 Task: In the Contact  Layla.King@nyu.edu, Log Call and save with description: 'Engaged in a call with a potential client interested in our expertise.'; Select call outcome: 'Busy '; Select call Direction: Inbound; Add date: '25 September, 2023' and time 3:00:PM. Logged in from softage.1@softage.net
Action: Mouse moved to (89, 59)
Screenshot: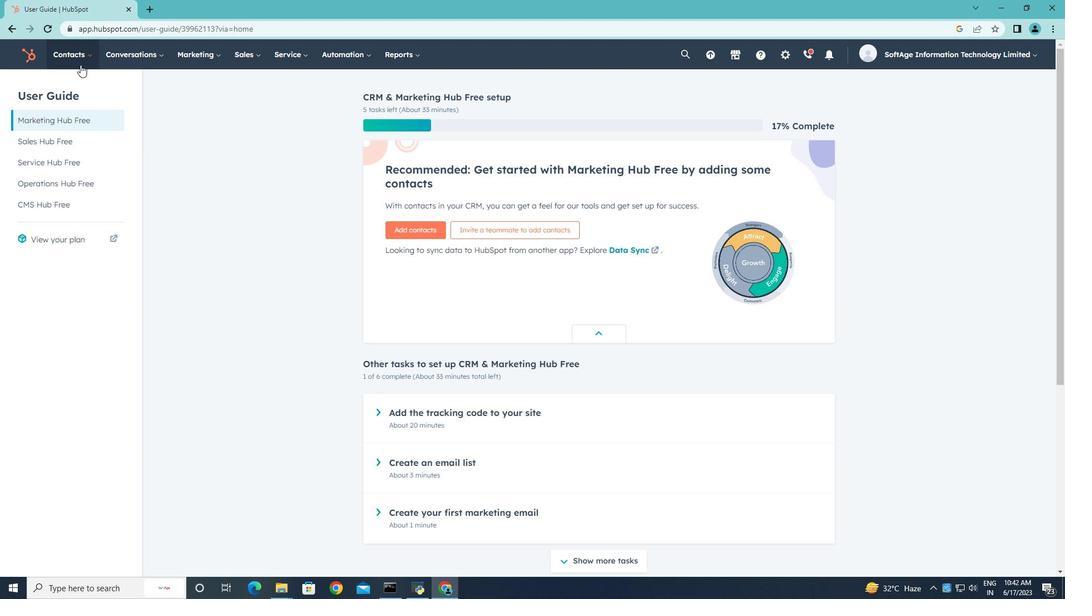 
Action: Mouse pressed left at (89, 59)
Screenshot: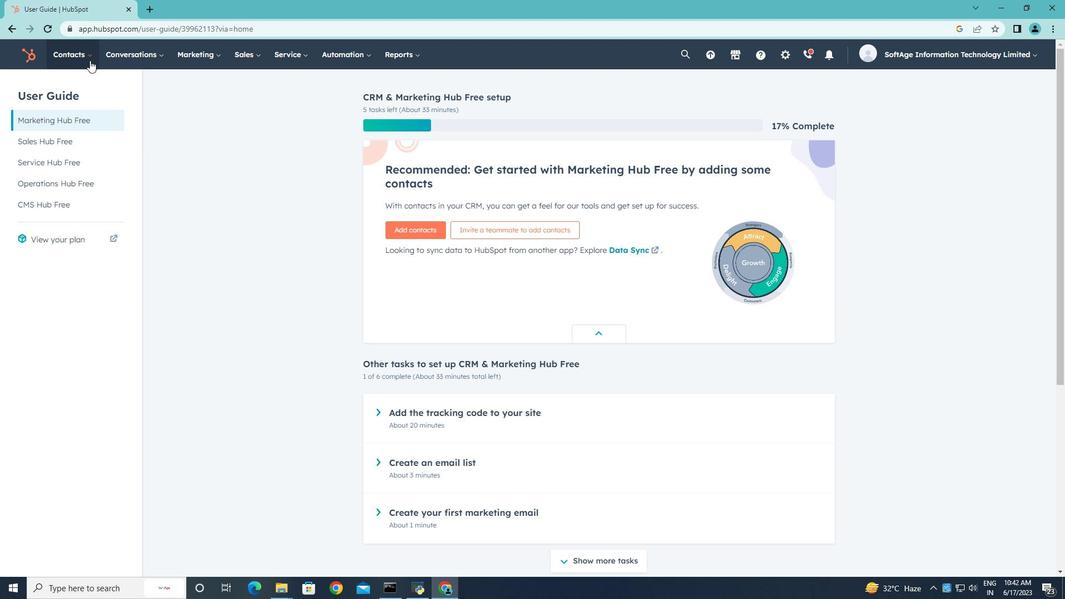 
Action: Mouse moved to (81, 91)
Screenshot: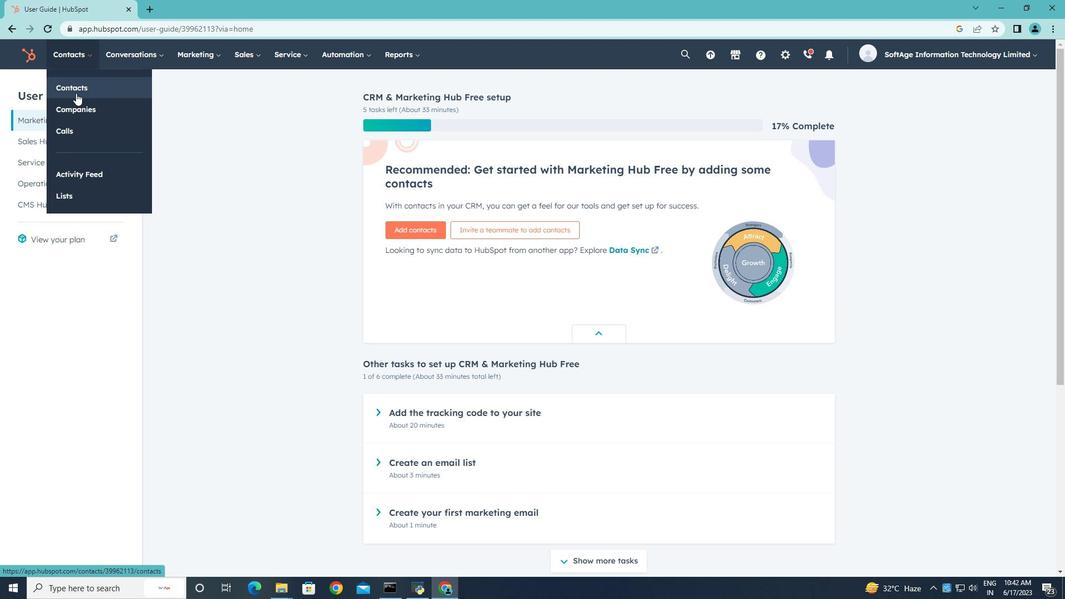 
Action: Mouse pressed left at (81, 91)
Screenshot: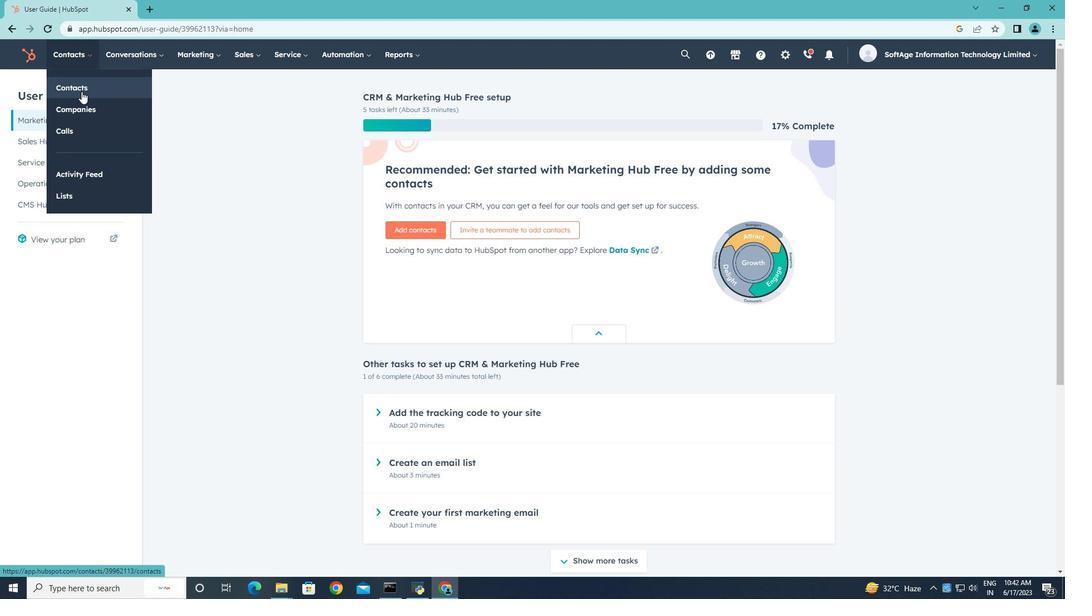 
Action: Mouse moved to (83, 181)
Screenshot: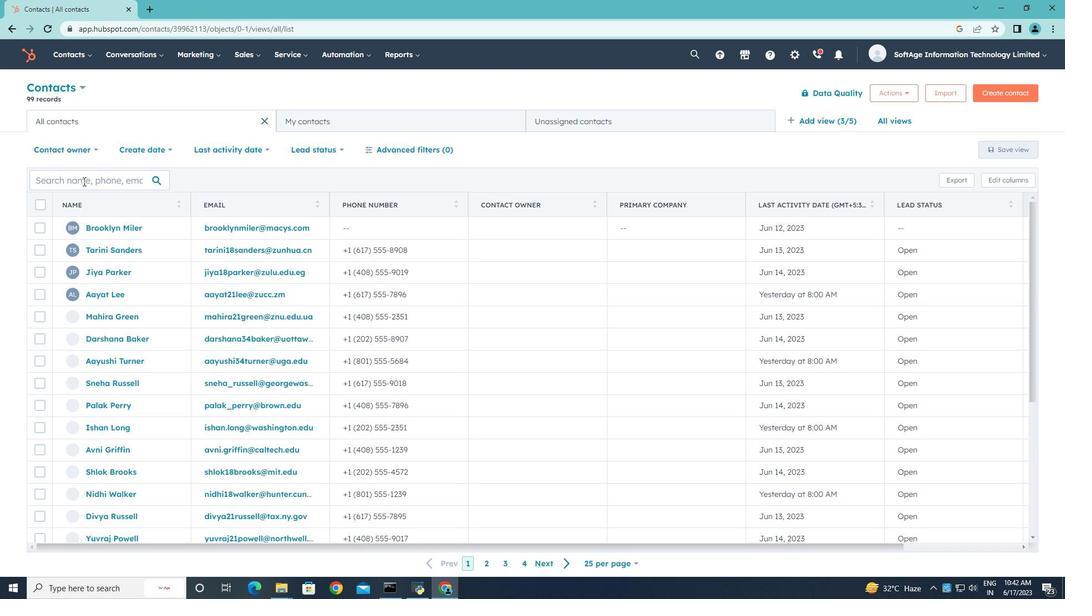 
Action: Mouse pressed left at (83, 181)
Screenshot: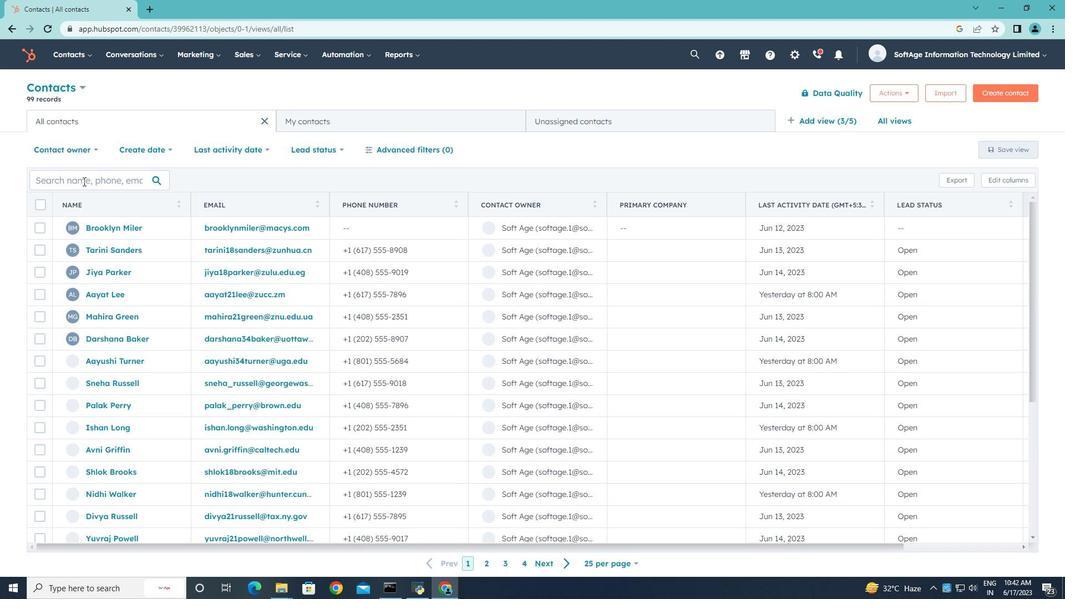 
Action: Key pressed <Key.shift>Layla<Key.shift>.<Key.shift>King<Key.shift>@nyu.edu
Screenshot: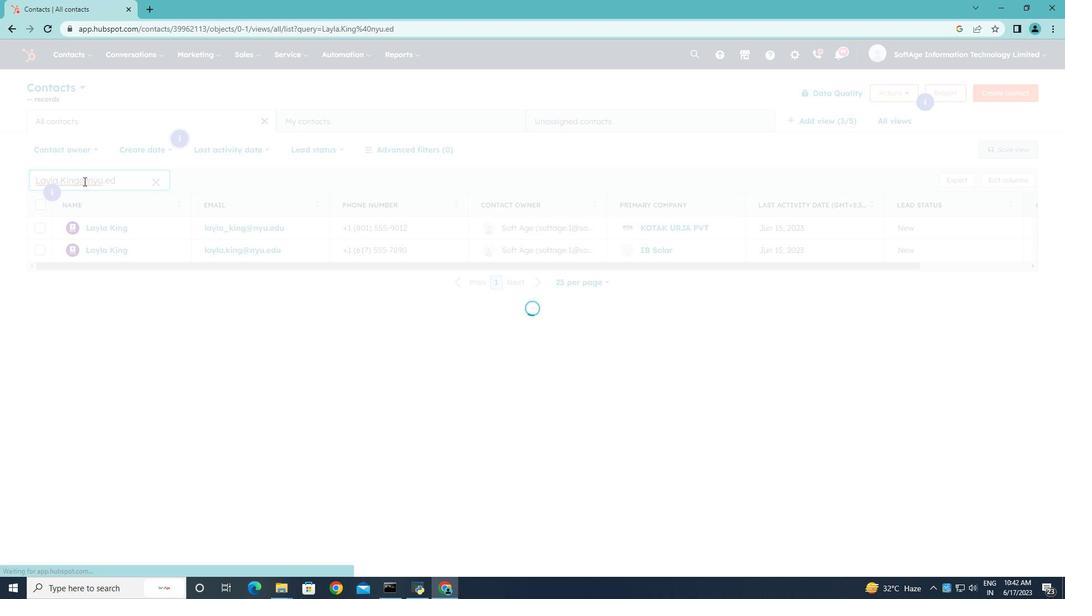 
Action: Mouse moved to (92, 250)
Screenshot: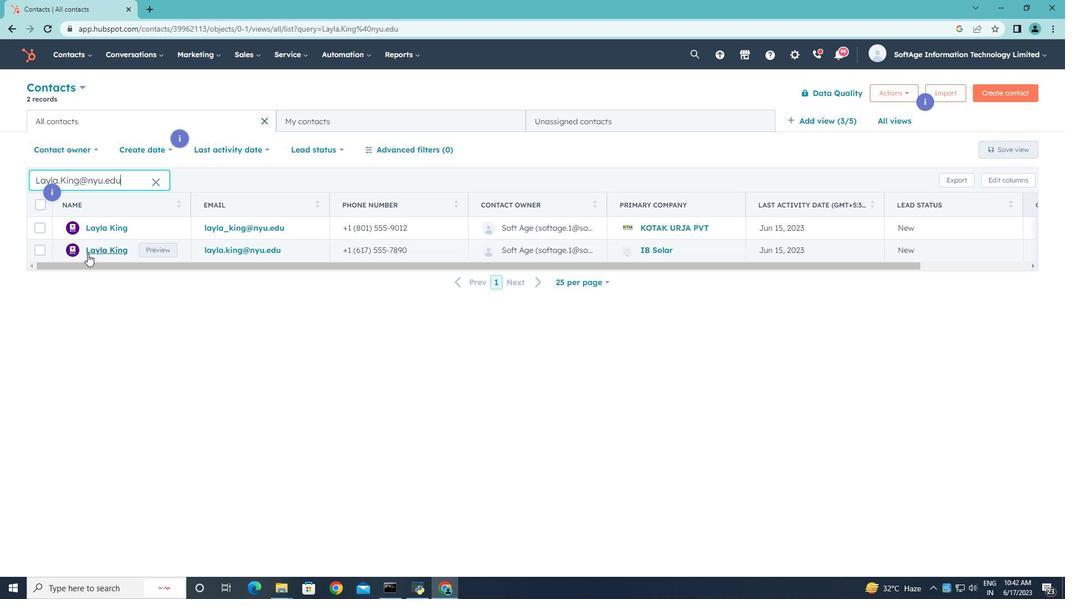 
Action: Mouse pressed left at (92, 250)
Screenshot: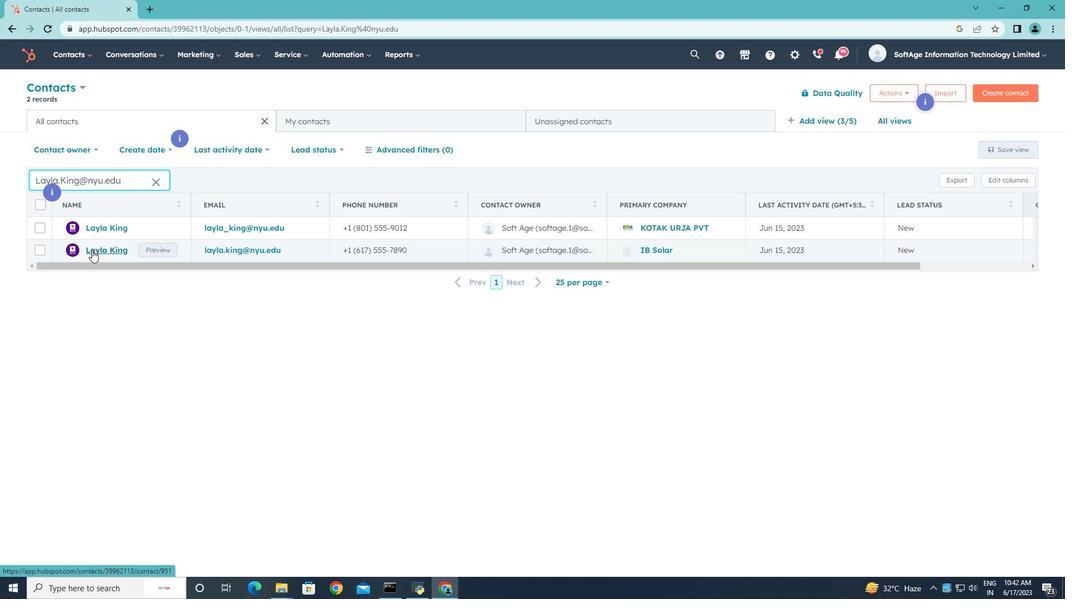 
Action: Mouse moved to (219, 191)
Screenshot: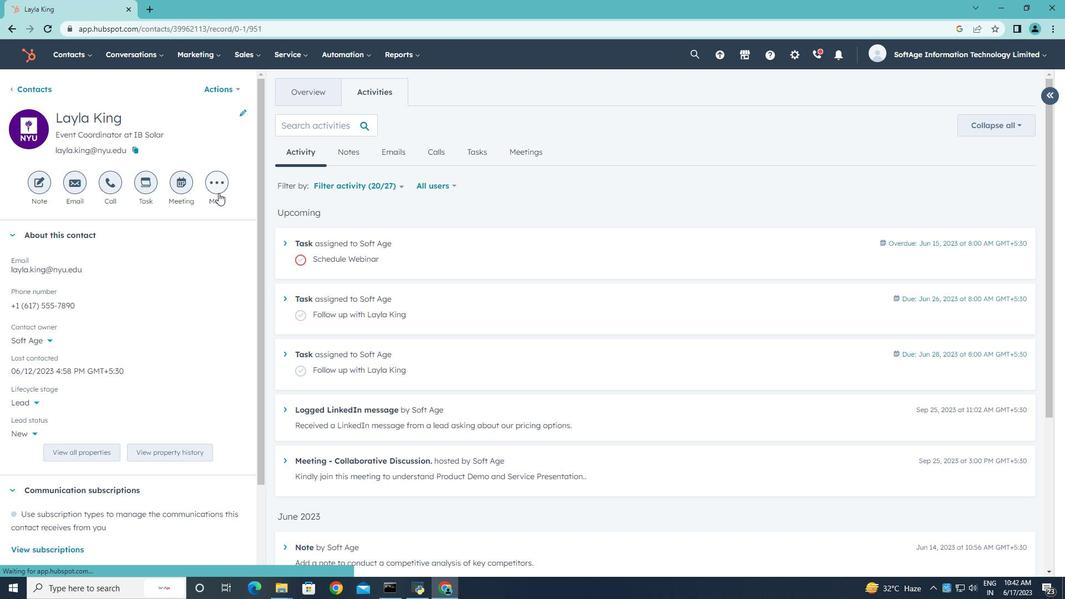 
Action: Mouse pressed left at (219, 191)
Screenshot: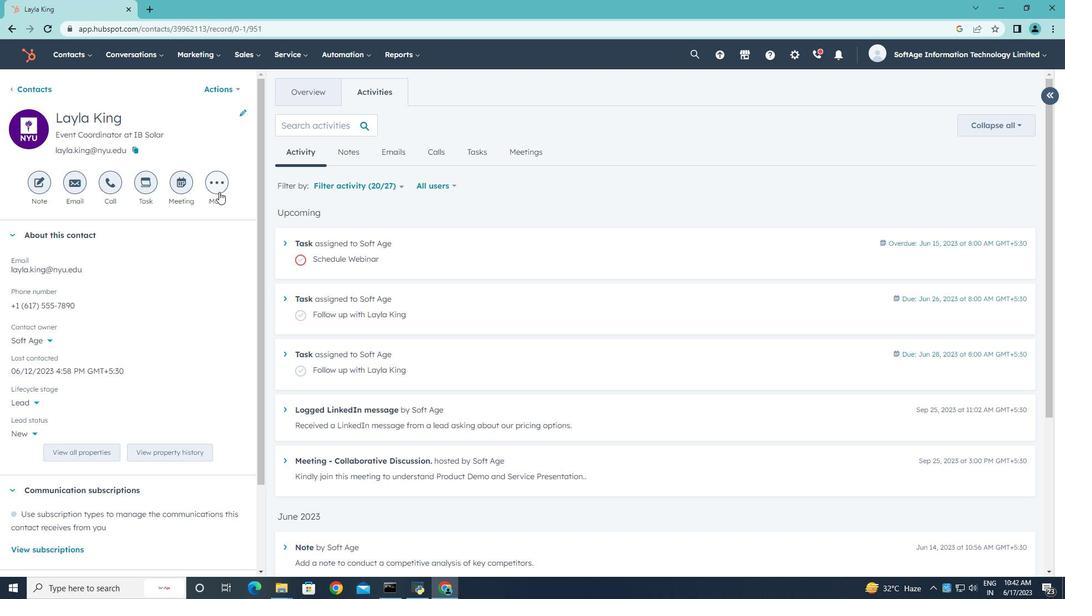 
Action: Mouse moved to (212, 271)
Screenshot: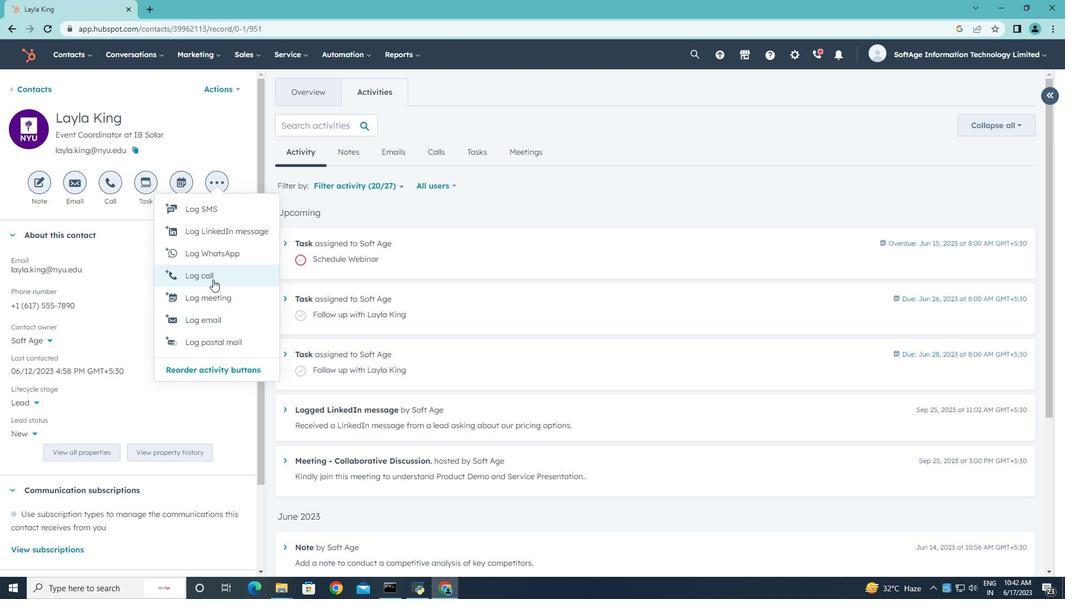 
Action: Mouse pressed left at (212, 271)
Screenshot: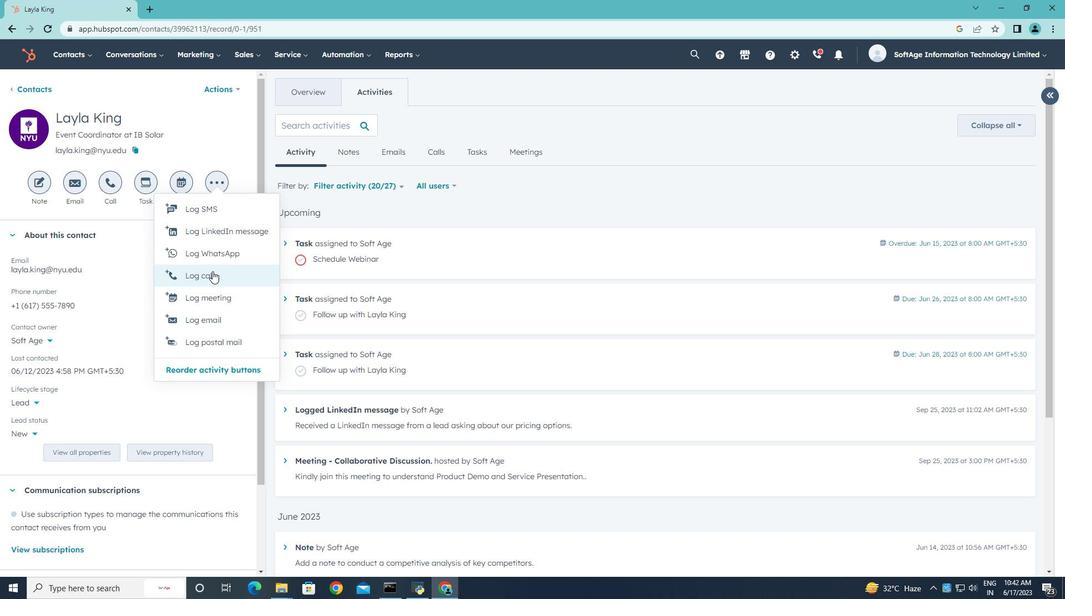 
Action: Key pressed <Key.shift><Key.shift><Key.shift><Key.shift><Key.shift>W<Key.backspace><Key.shift>Engaged<Key.space>in<Key.space>a<Key.space>call<Key.space>with<Key.space>a<Key.space>potential<Key.space>client<Key.space>interested<Key.space>in<Key.space>our<Key.space>expertise.
Screenshot: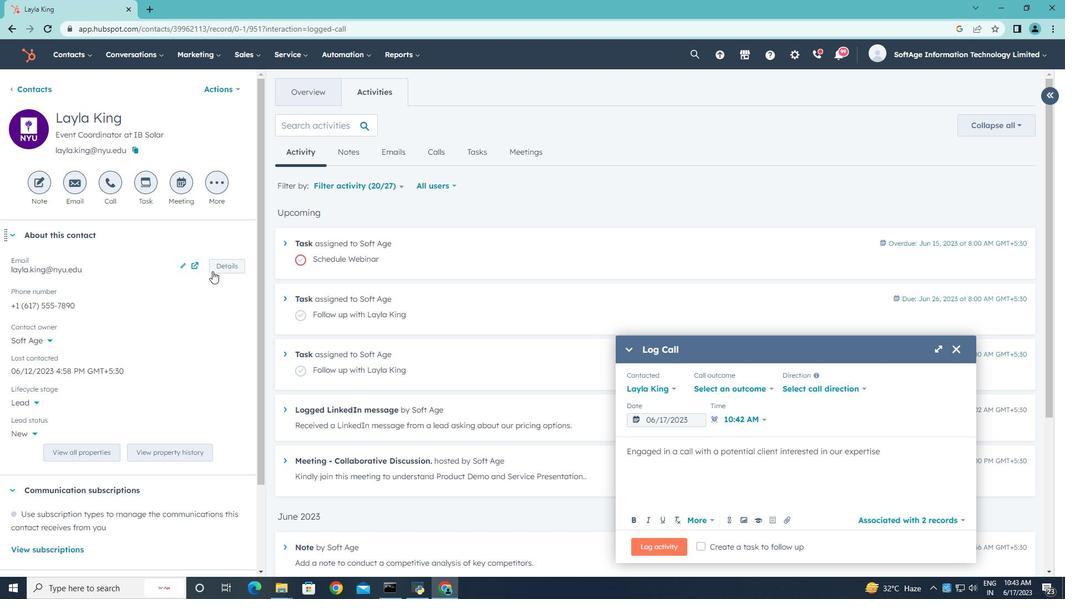 
Action: Mouse moved to (772, 391)
Screenshot: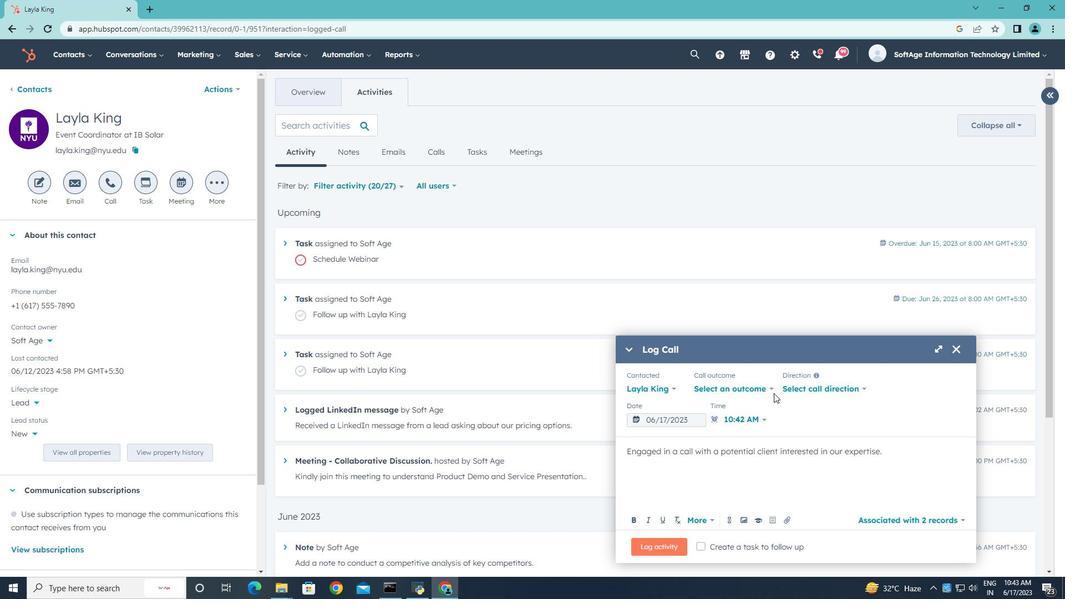 
Action: Mouse pressed left at (772, 391)
Screenshot: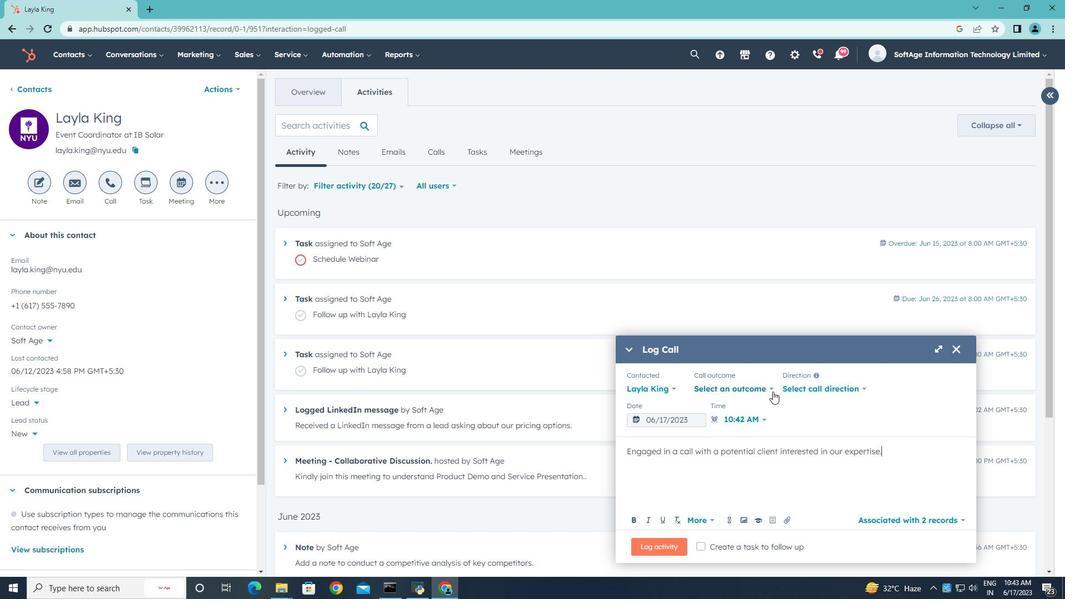 
Action: Mouse moved to (741, 421)
Screenshot: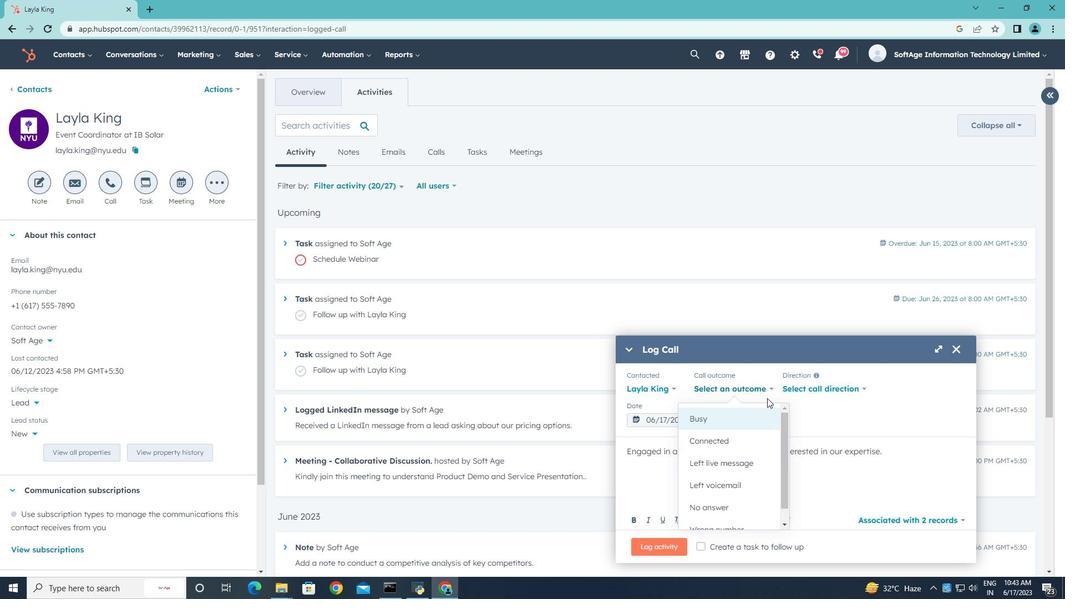 
Action: Mouse pressed left at (741, 421)
Screenshot: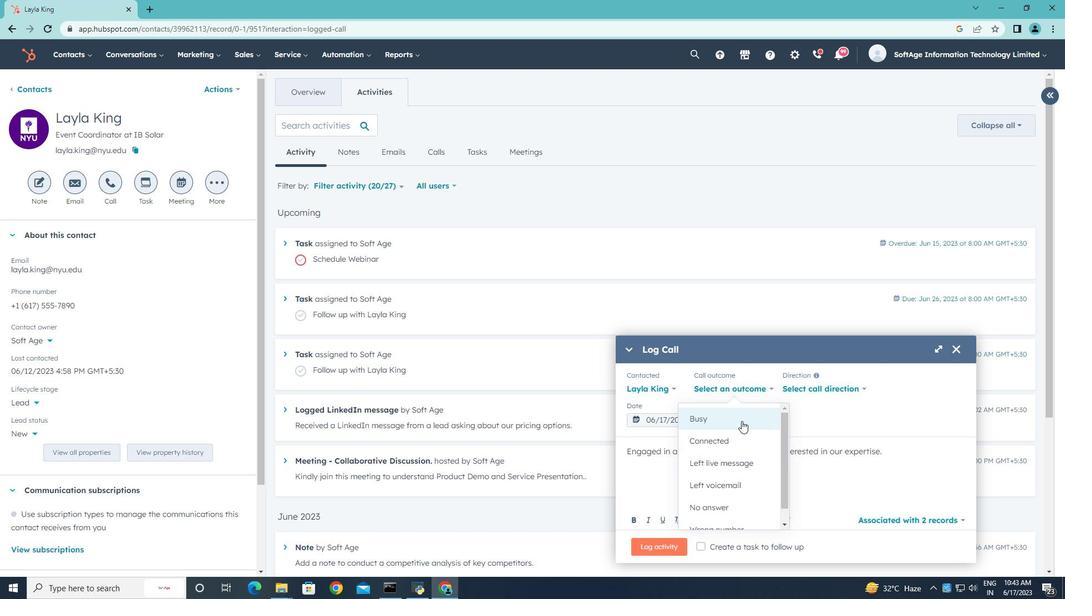 
Action: Mouse moved to (810, 390)
Screenshot: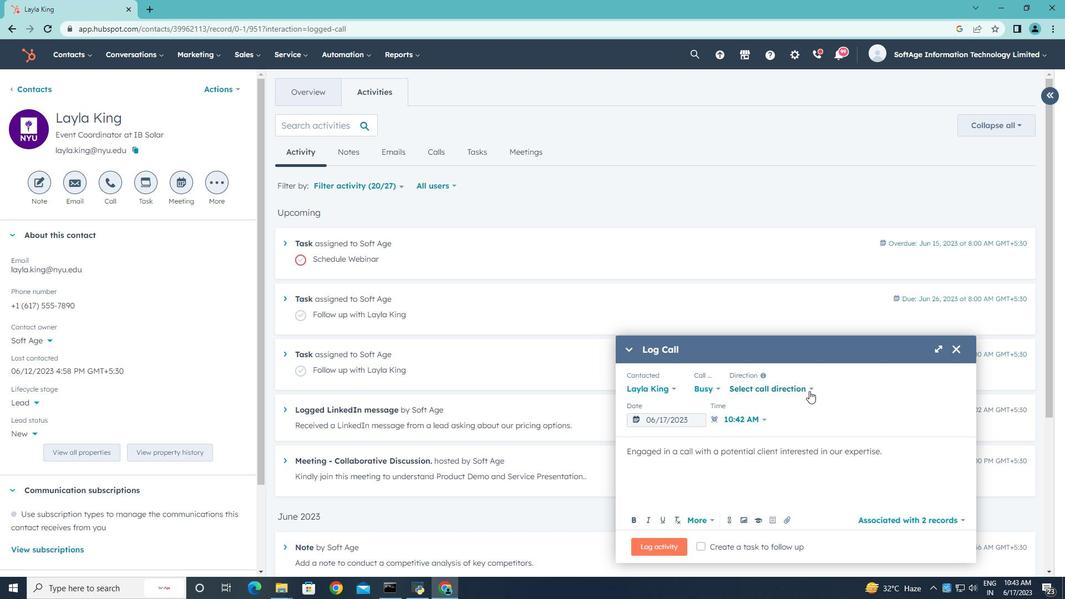 
Action: Mouse pressed left at (810, 390)
Screenshot: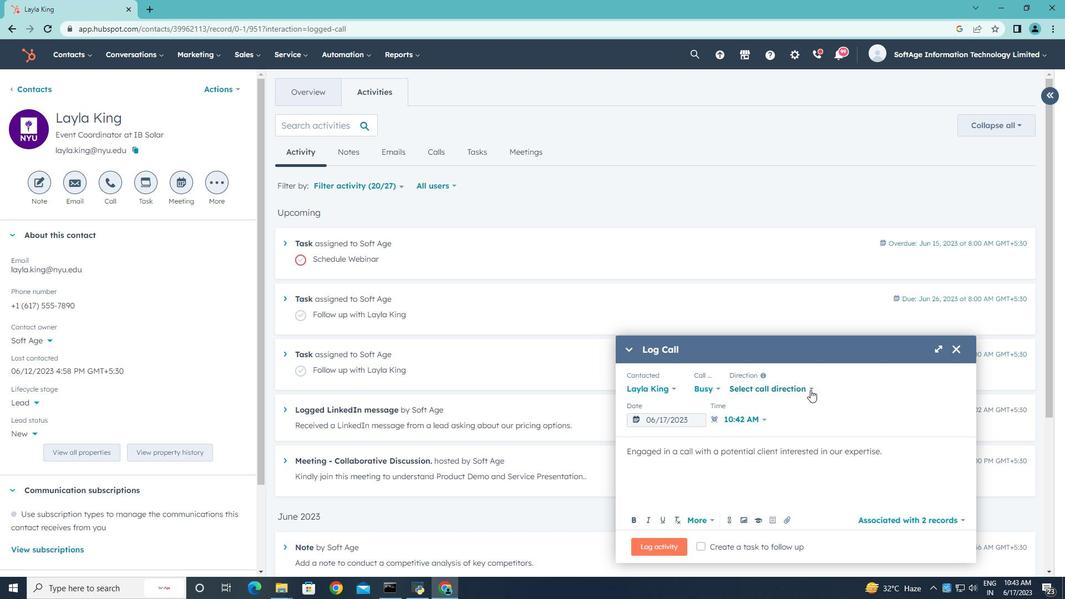 
Action: Mouse moved to (786, 416)
Screenshot: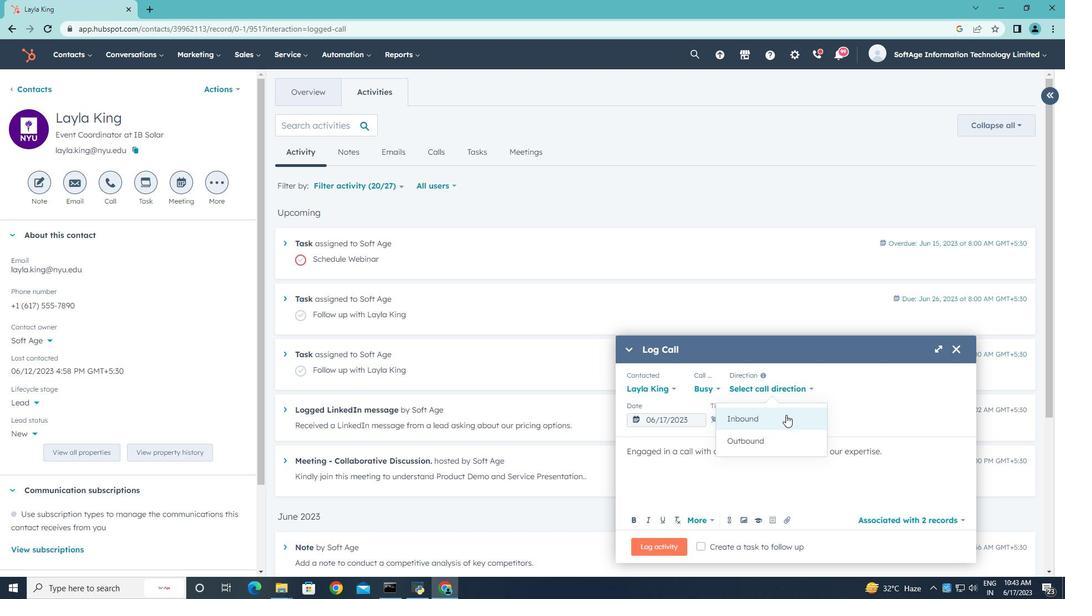 
Action: Mouse pressed left at (786, 416)
Screenshot: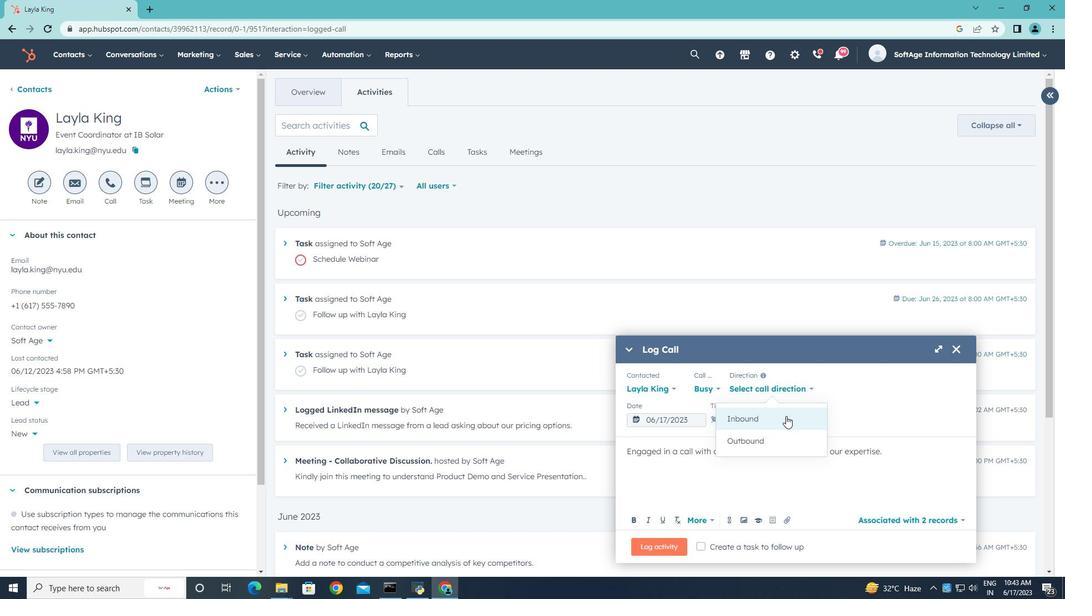 
Action: Mouse moved to (859, 390)
Screenshot: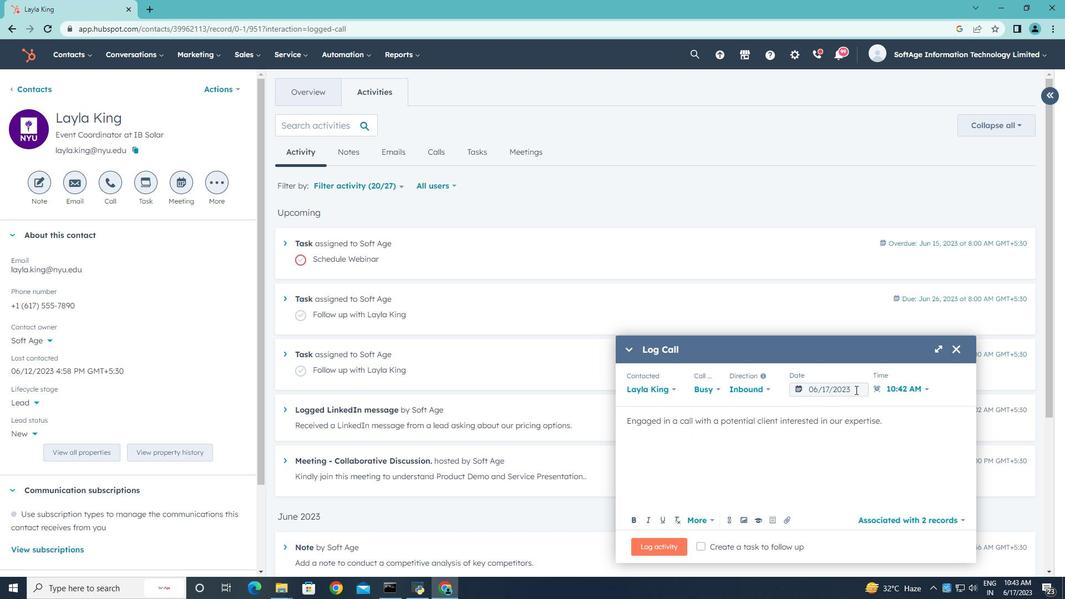 
Action: Mouse pressed left at (859, 390)
Screenshot: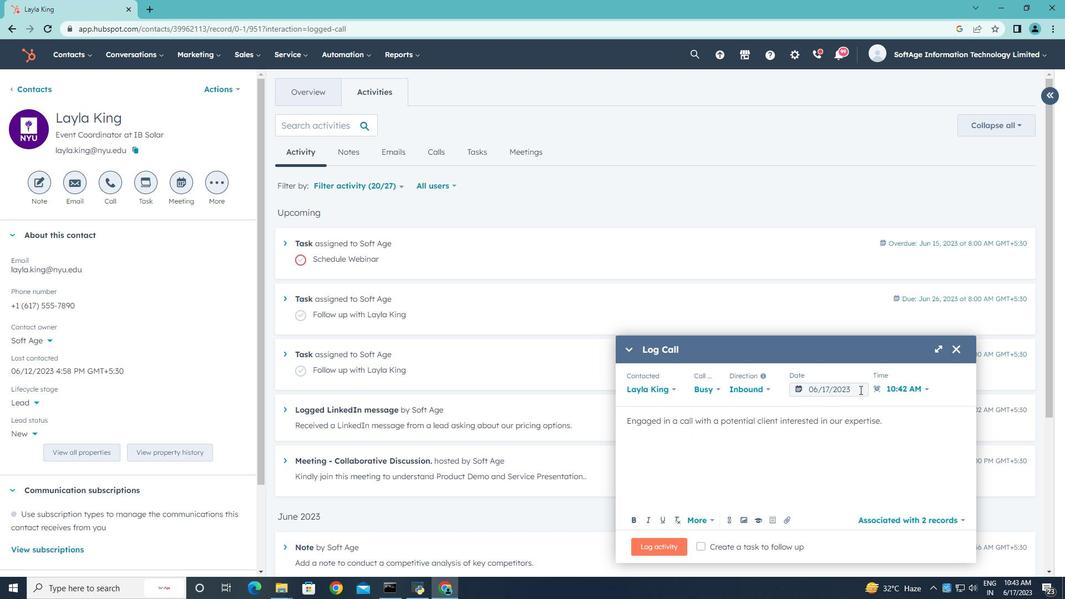 
Action: Mouse moved to (935, 211)
Screenshot: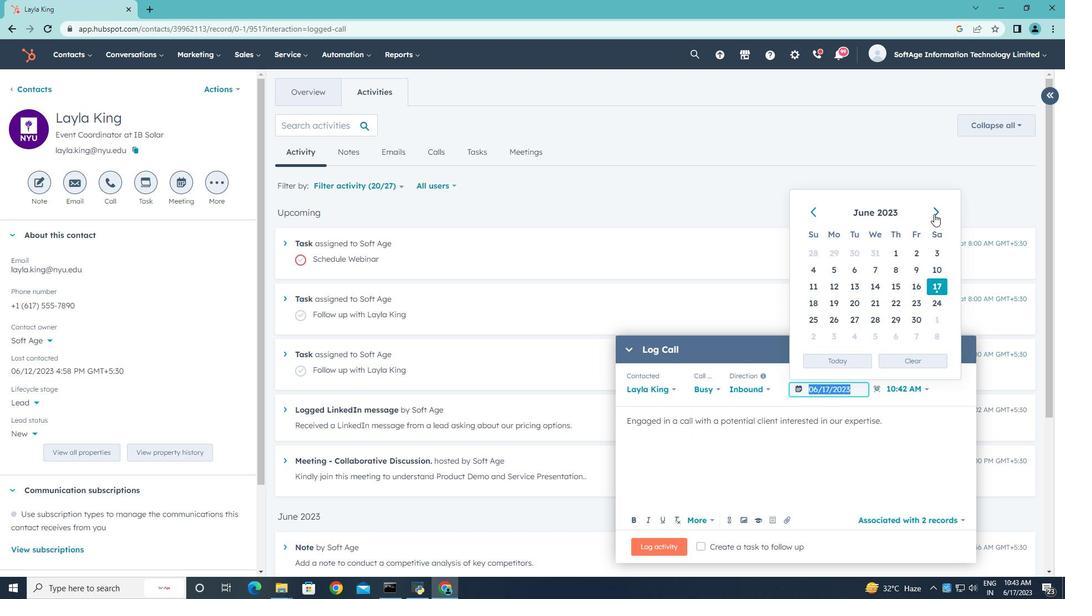 
Action: Mouse pressed left at (935, 211)
Screenshot: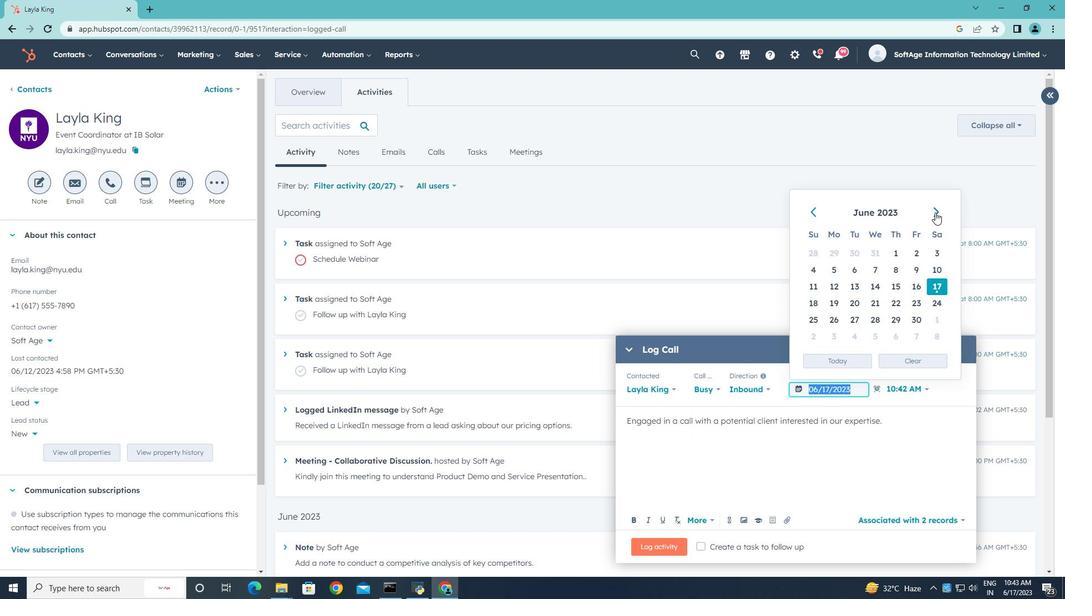 
Action: Mouse pressed left at (935, 211)
Screenshot: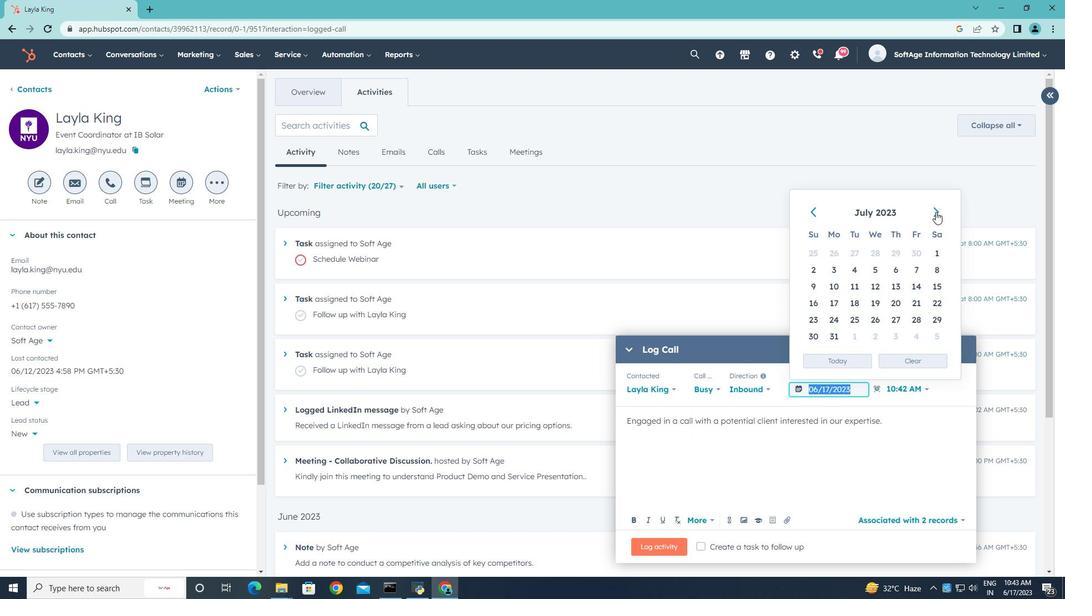 
Action: Mouse pressed left at (935, 211)
Screenshot: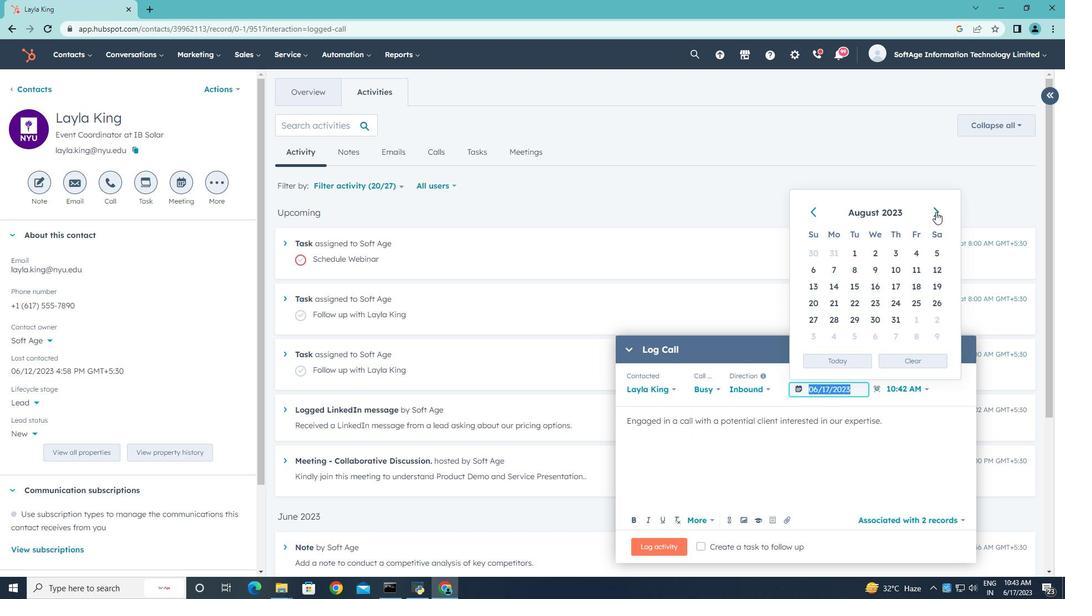 
Action: Mouse moved to (836, 318)
Screenshot: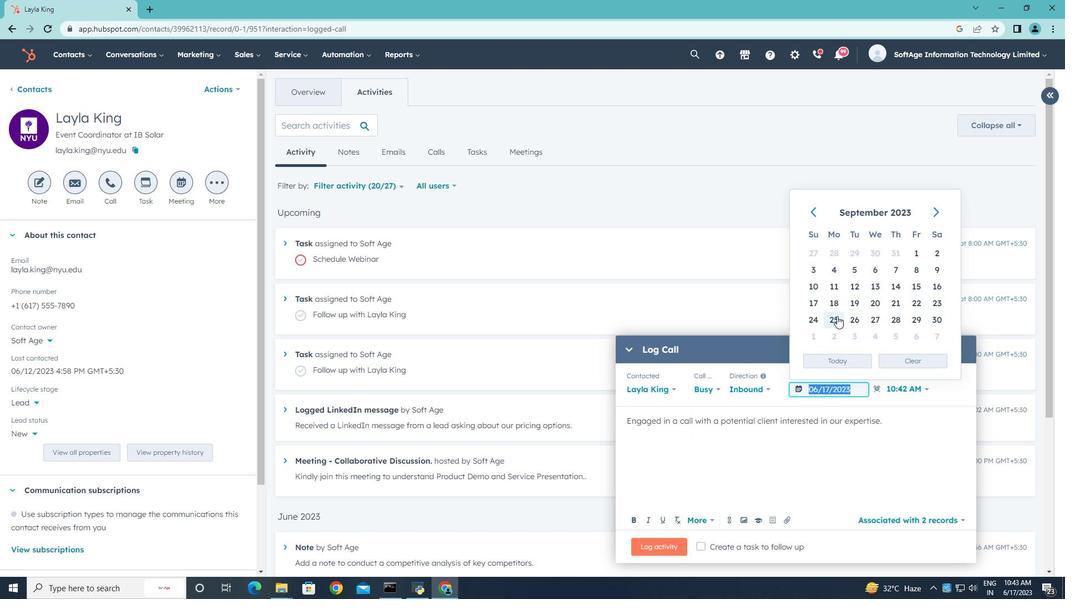 
Action: Mouse pressed left at (836, 318)
Screenshot: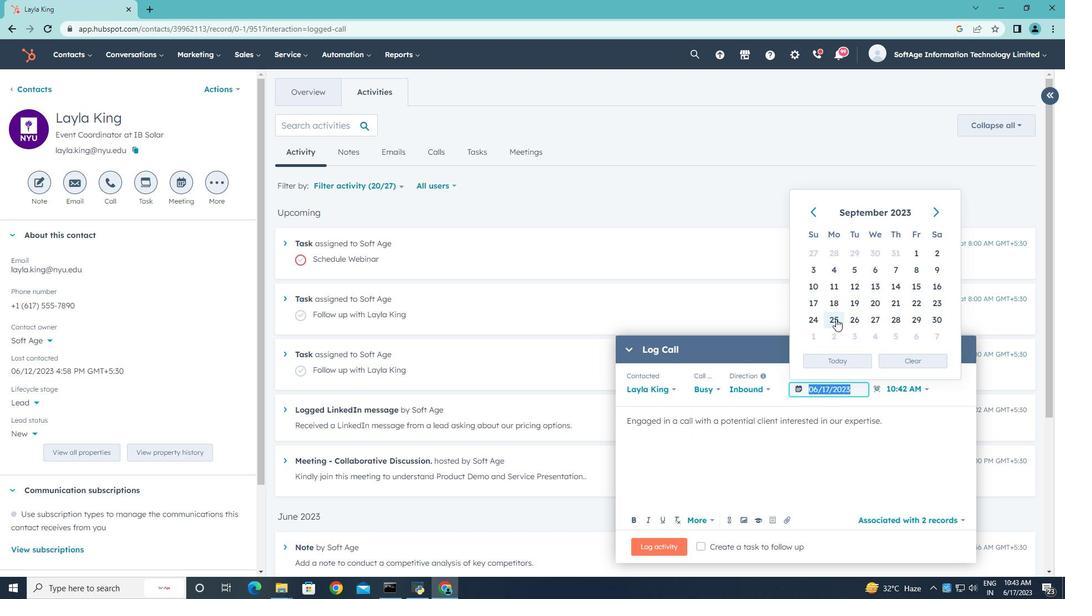 
Action: Mouse moved to (927, 388)
Screenshot: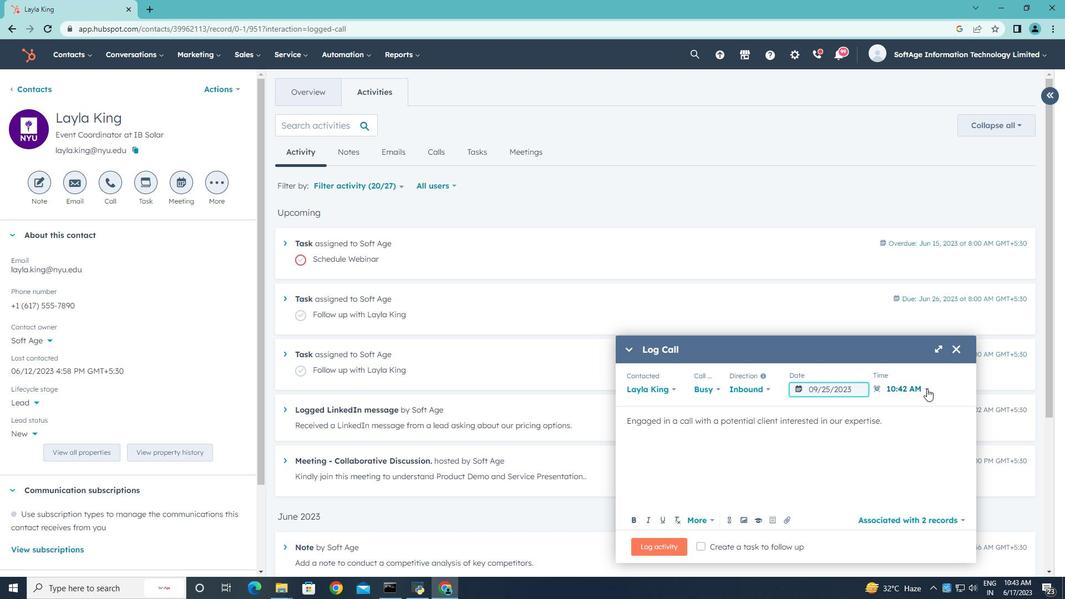 
Action: Mouse pressed left at (927, 388)
Screenshot: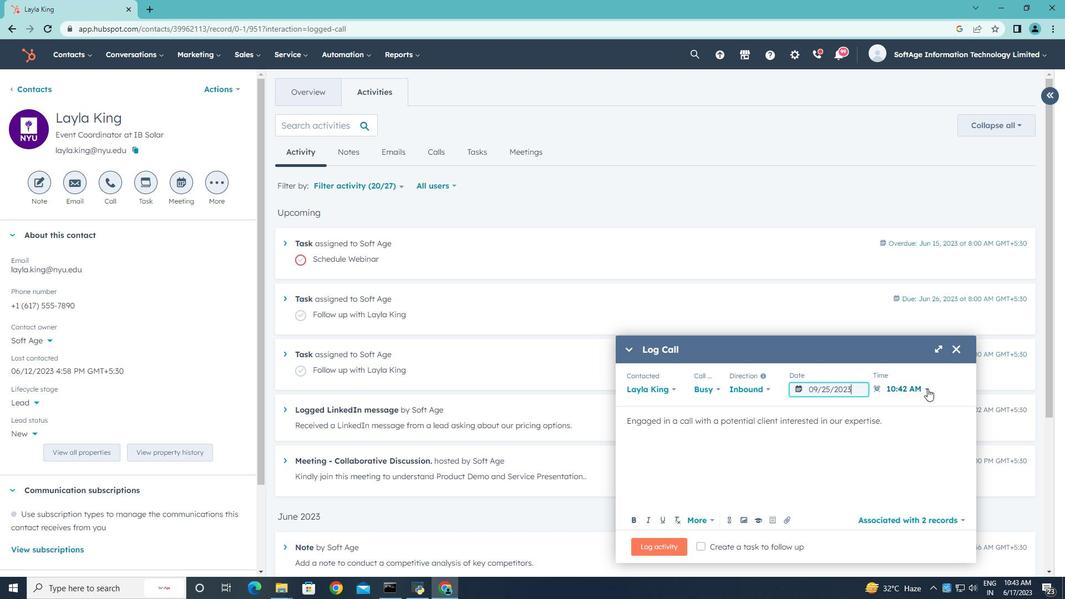 
Action: Mouse moved to (894, 470)
Screenshot: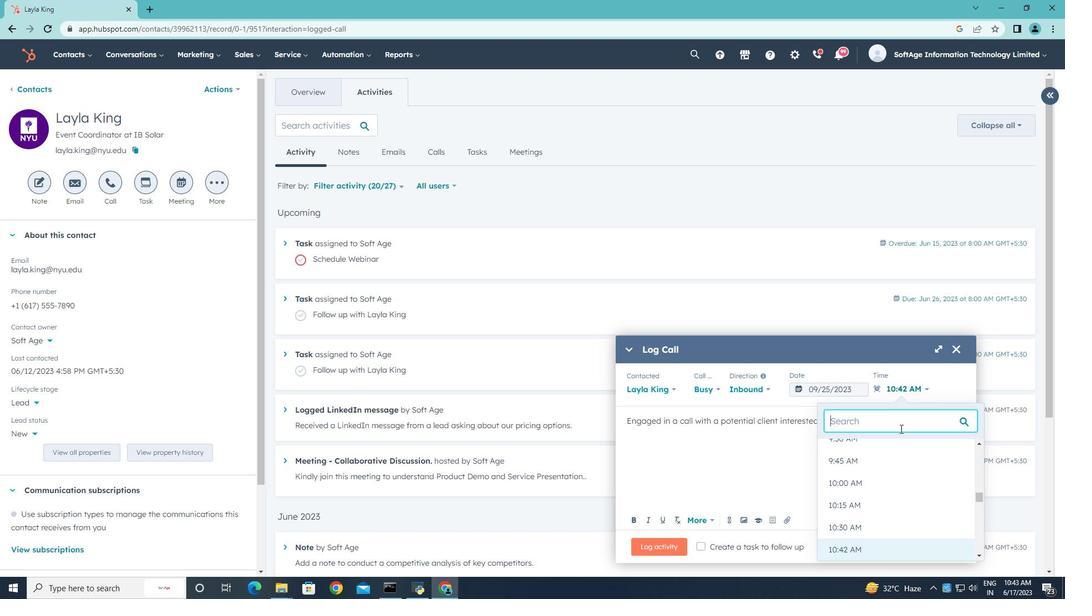 
Action: Mouse scrolled (894, 469) with delta (0, 0)
Screenshot: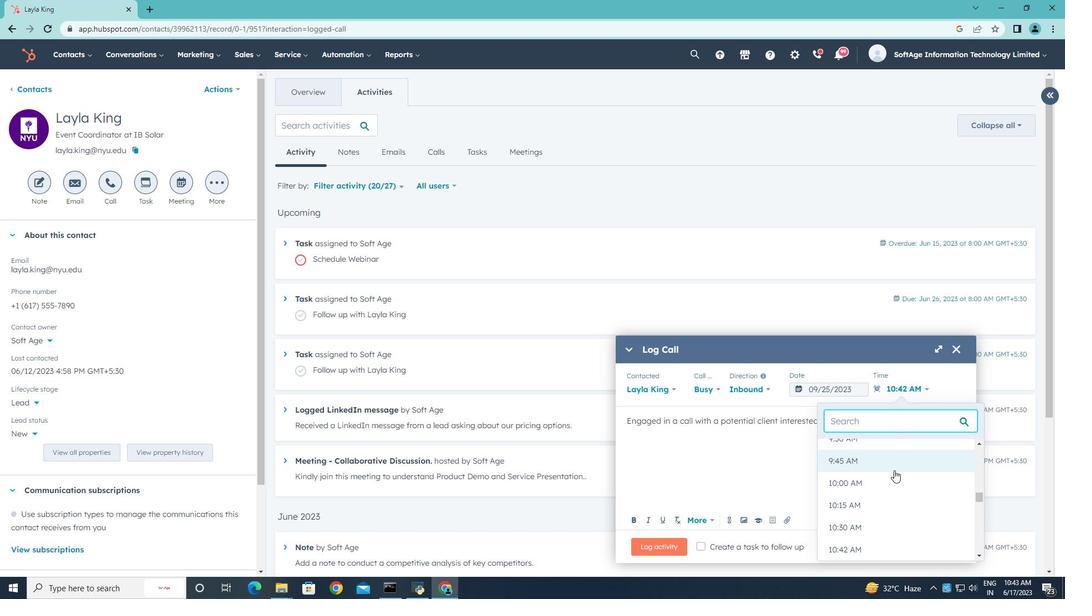 
Action: Mouse scrolled (894, 469) with delta (0, 0)
Screenshot: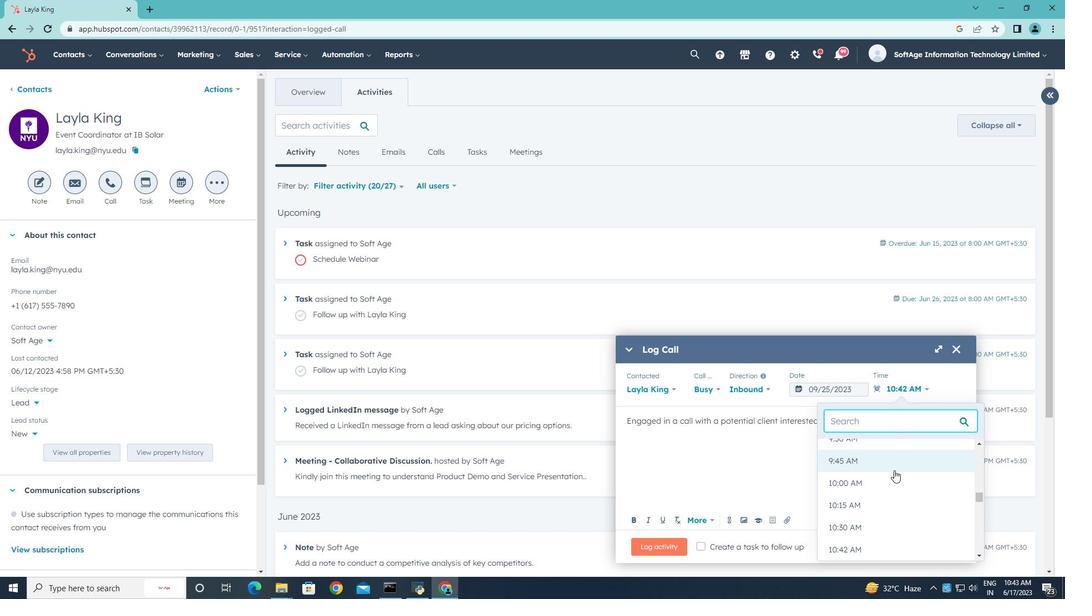 
Action: Mouse scrolled (894, 469) with delta (0, 0)
Screenshot: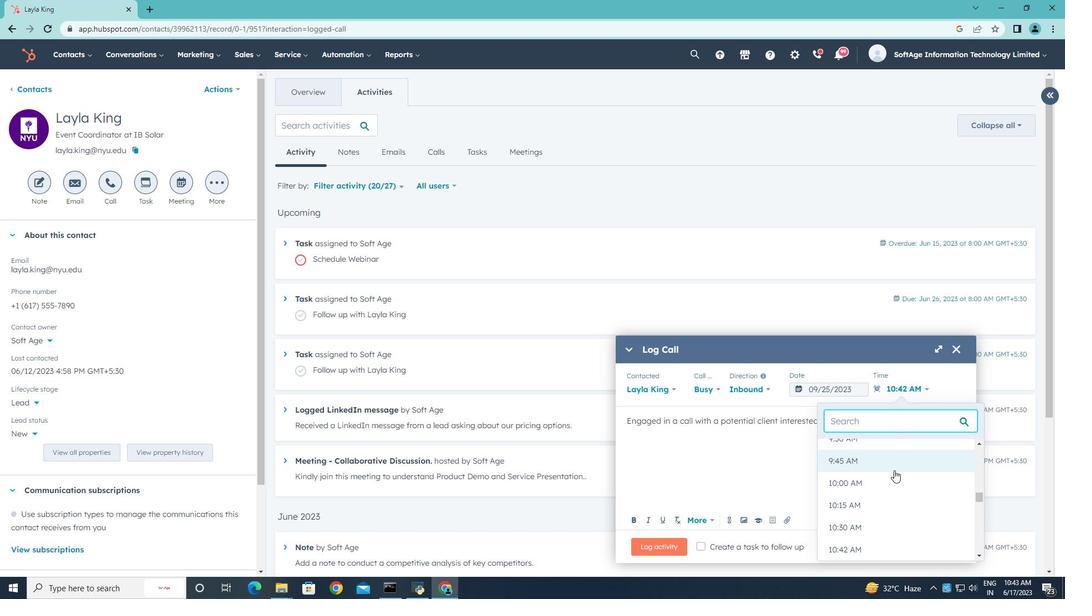 
Action: Mouse scrolled (894, 469) with delta (0, 0)
Screenshot: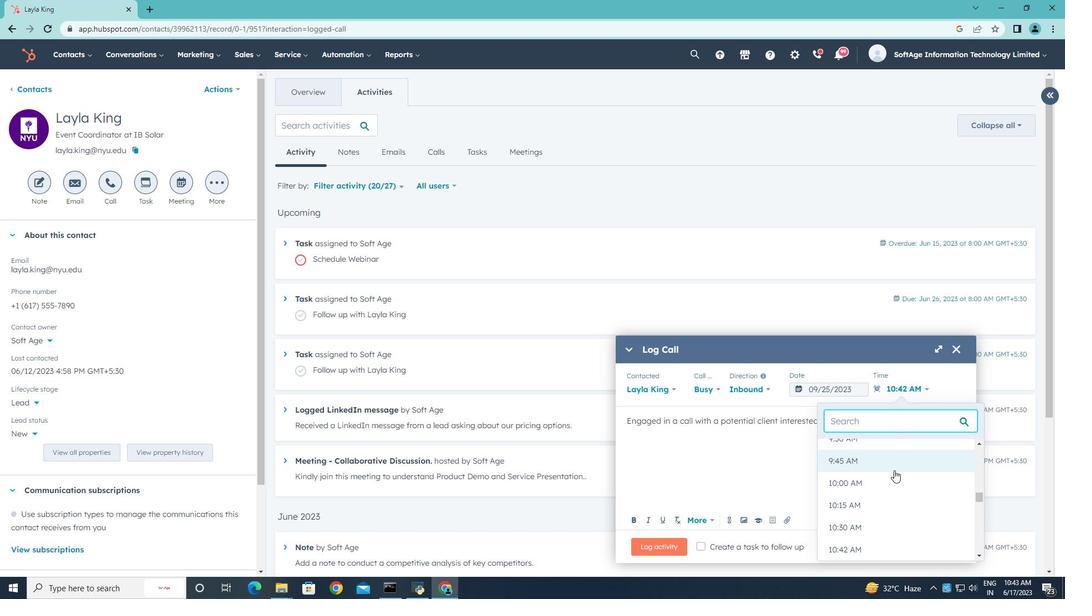 
Action: Mouse scrolled (894, 469) with delta (0, 0)
Screenshot: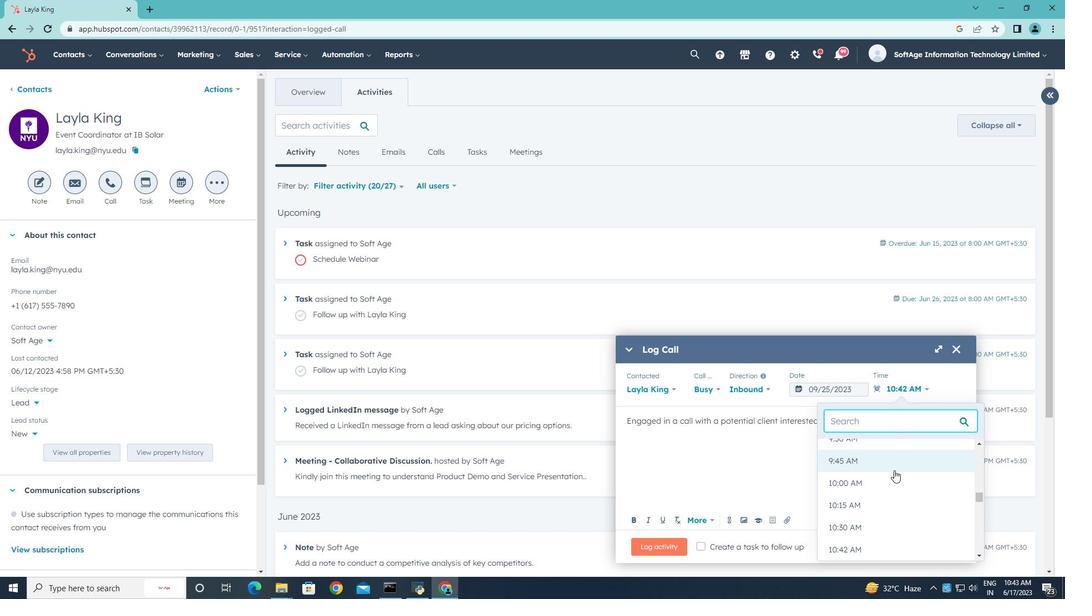 
Action: Mouse scrolled (894, 469) with delta (0, 0)
Screenshot: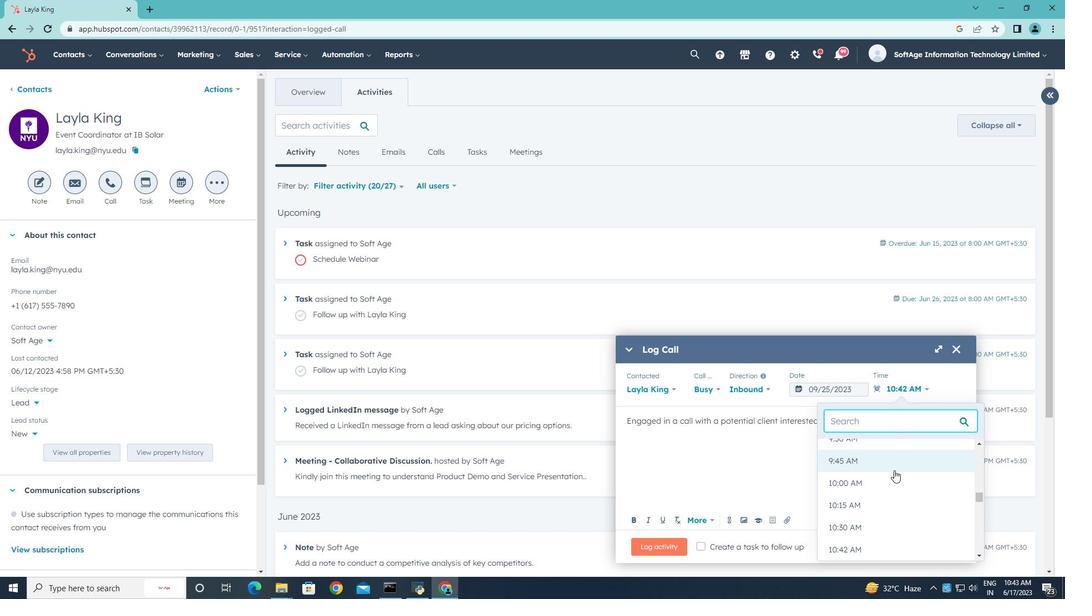 
Action: Mouse scrolled (894, 469) with delta (0, 0)
Screenshot: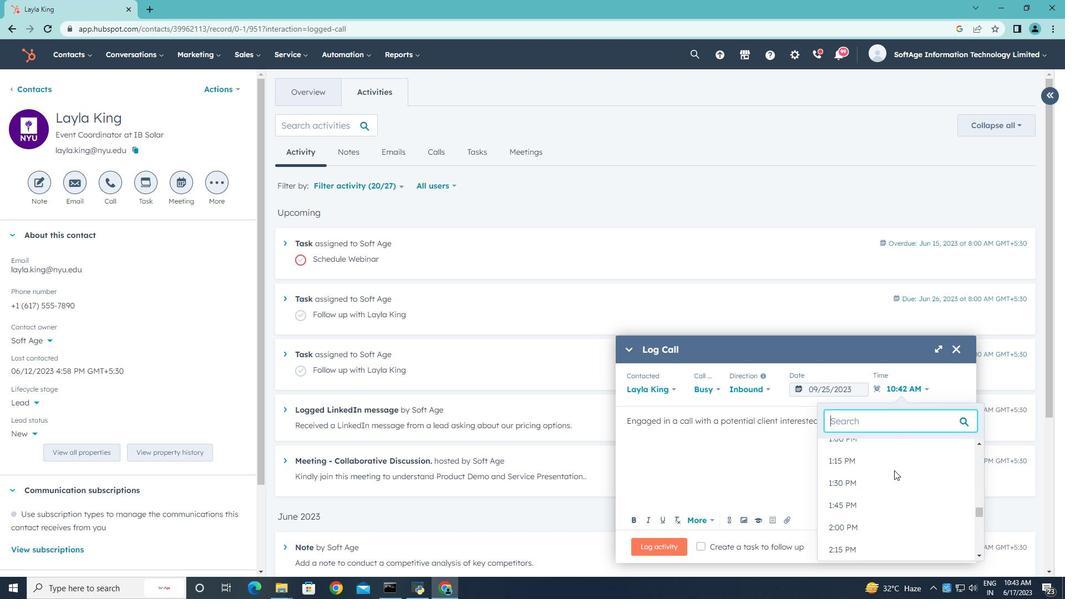 
Action: Mouse scrolled (894, 469) with delta (0, 0)
Screenshot: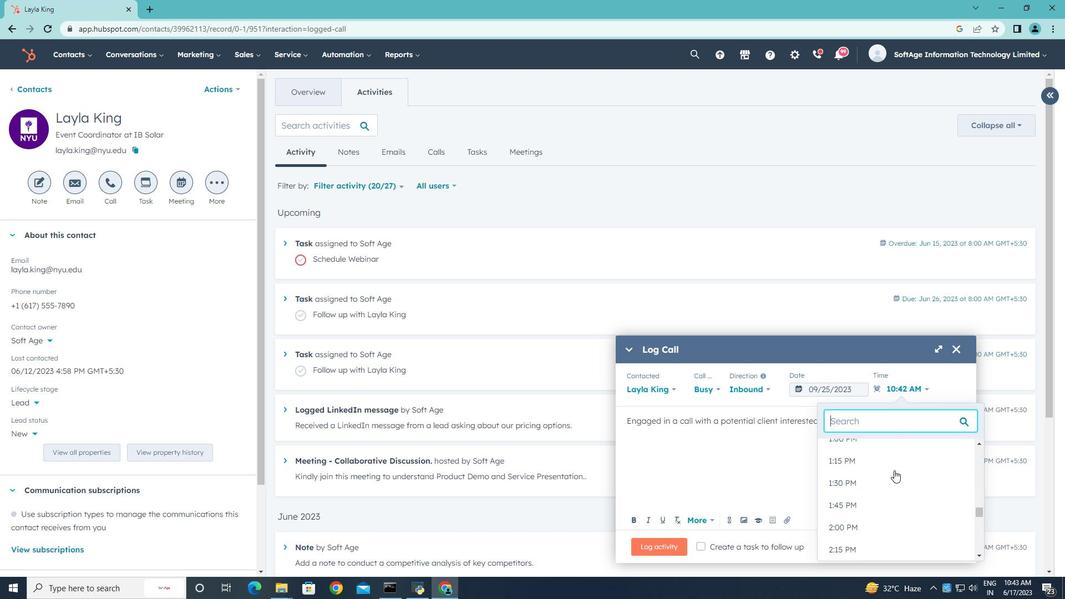 
Action: Mouse scrolled (894, 469) with delta (0, 0)
Screenshot: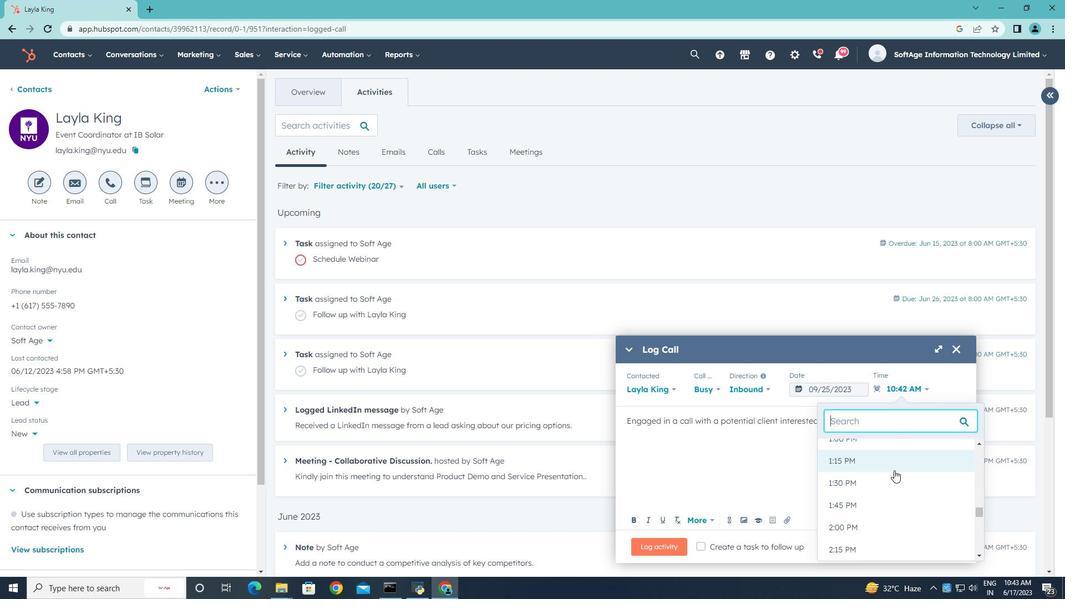 
Action: Mouse scrolled (894, 469) with delta (0, 0)
Screenshot: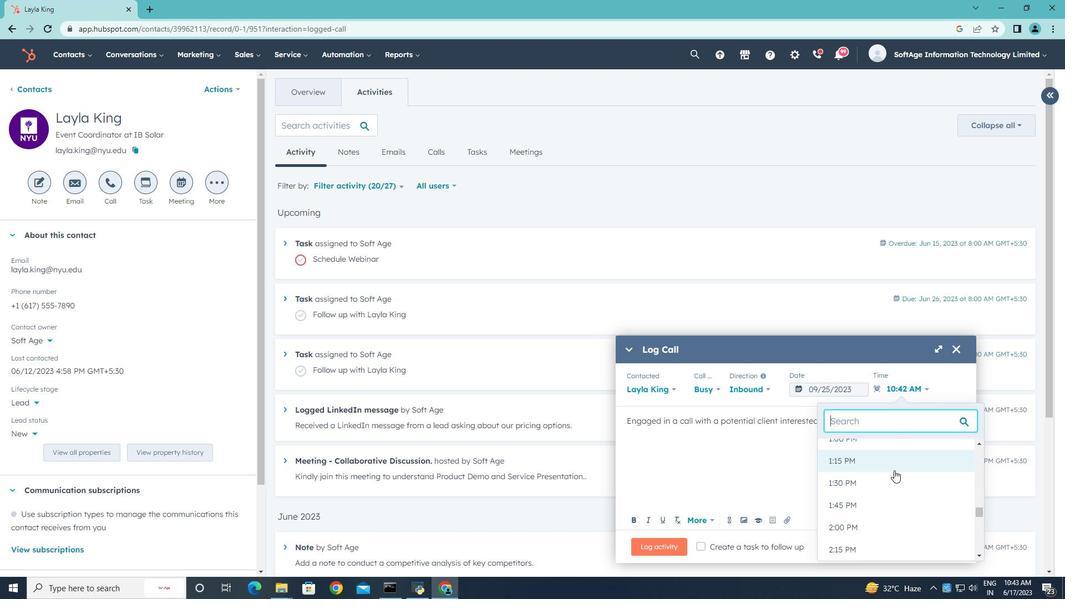 
Action: Mouse scrolled (894, 469) with delta (0, 0)
Screenshot: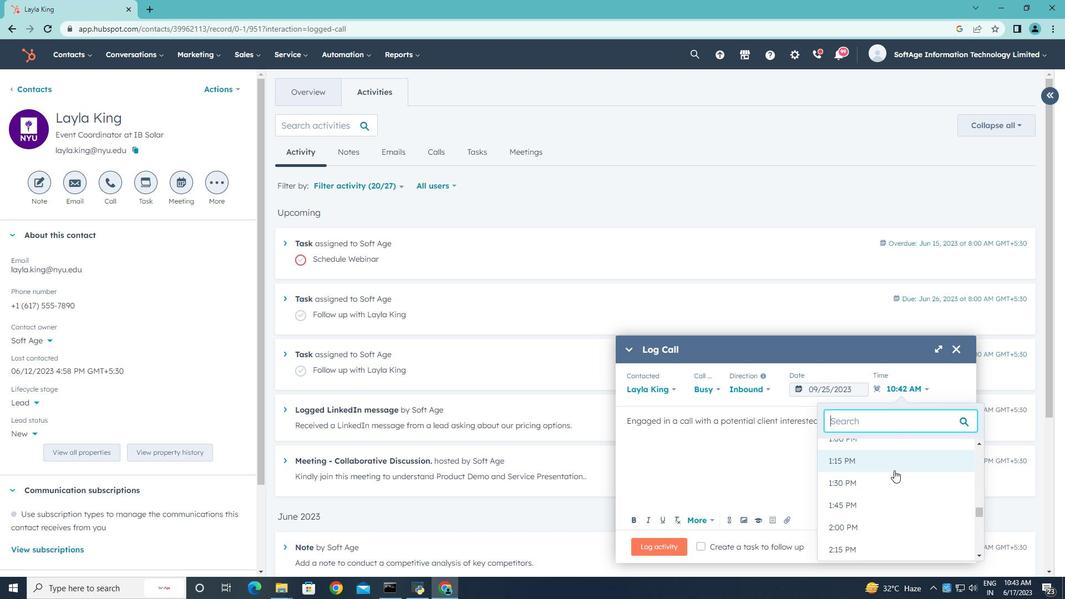 
Action: Mouse scrolled (894, 471) with delta (0, 0)
Screenshot: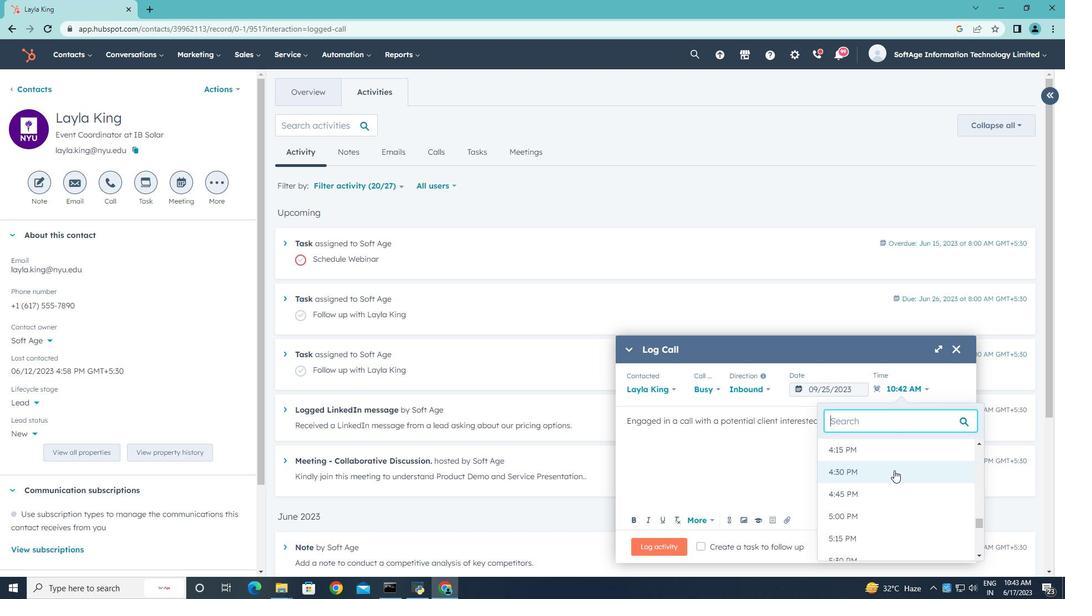 
Action: Mouse moved to (896, 461)
Screenshot: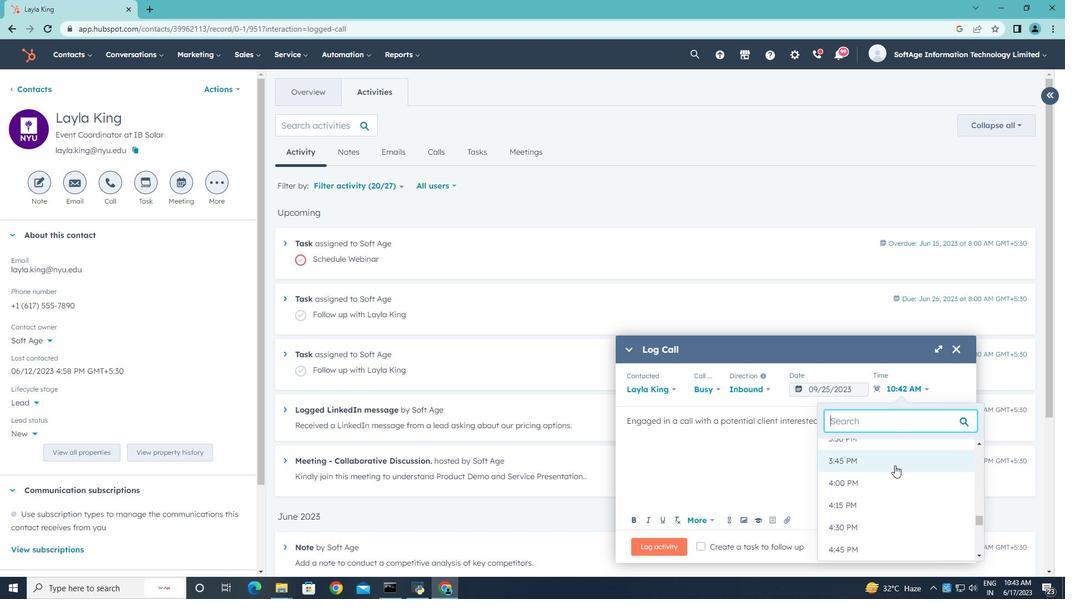 
Action: Mouse scrolled (896, 461) with delta (0, 0)
Screenshot: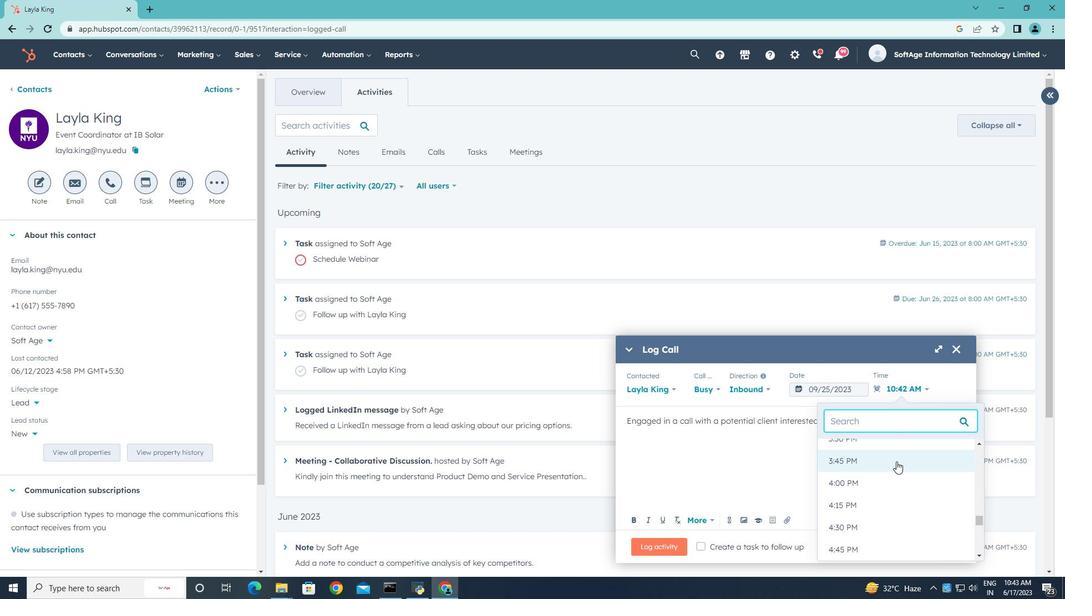 
Action: Mouse moved to (893, 454)
Screenshot: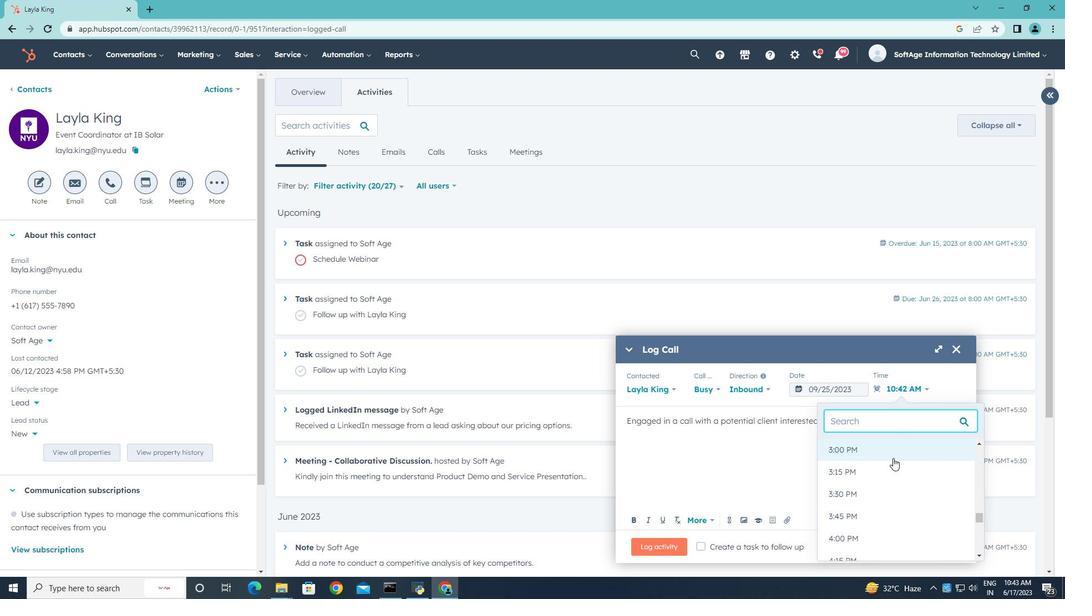 
Action: Mouse pressed left at (893, 454)
Screenshot: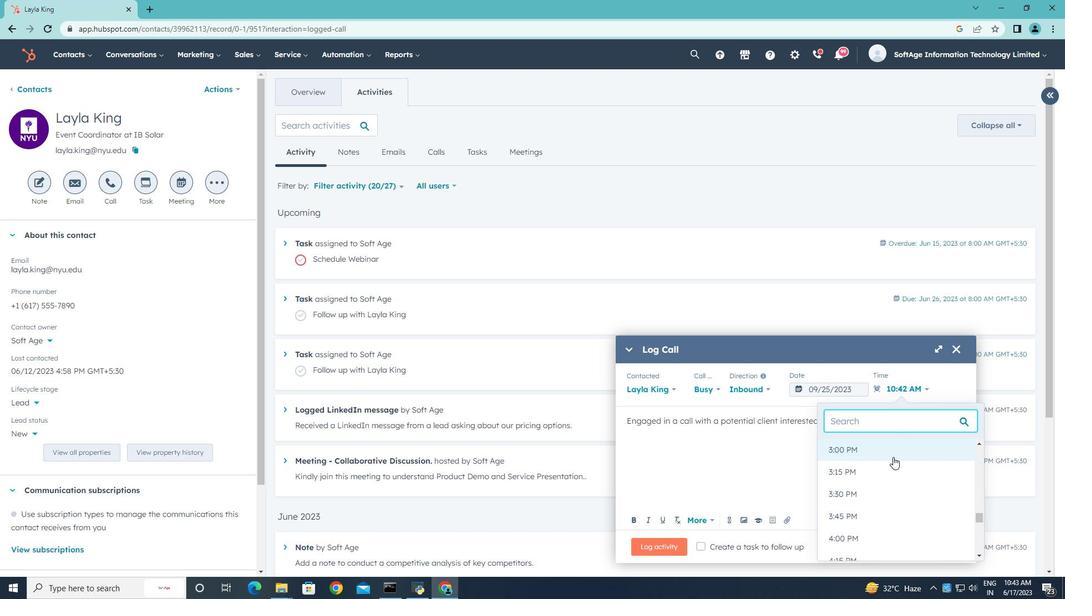 
Action: Mouse moved to (676, 547)
Screenshot: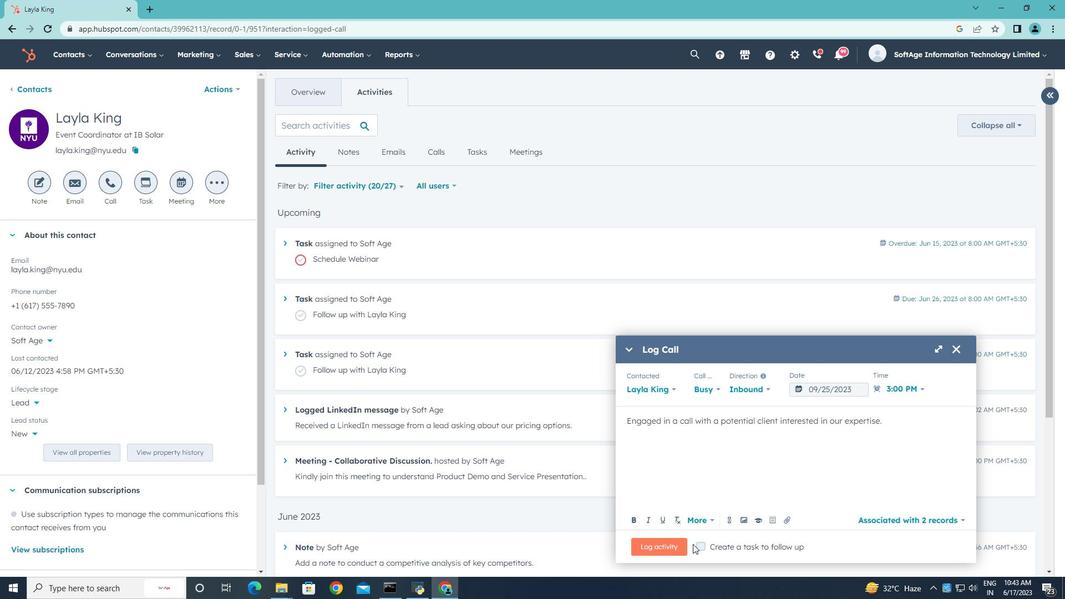 
Action: Mouse pressed left at (676, 547)
Screenshot: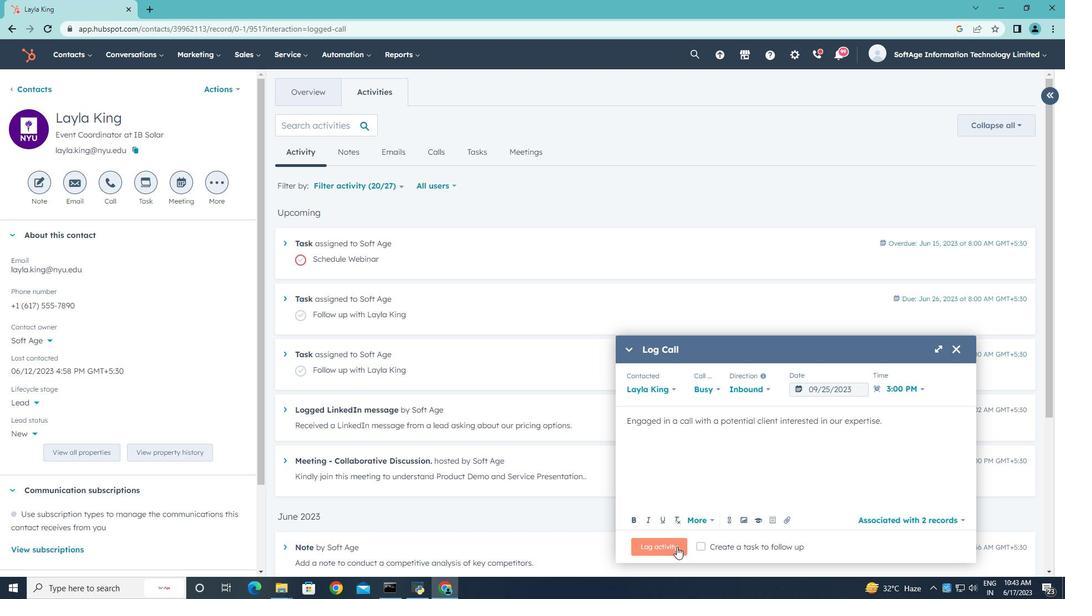 
